 Task: Create a sub task Gather and Analyse Requirements for the task  Create a new event management system for a conference or trade show in the project AgileFalcon , assign it to team member softage.3@softage.net and update the status of the sub task to  At Risk , set the priority of the sub task to Medium
Action: Mouse moved to (52, 422)
Screenshot: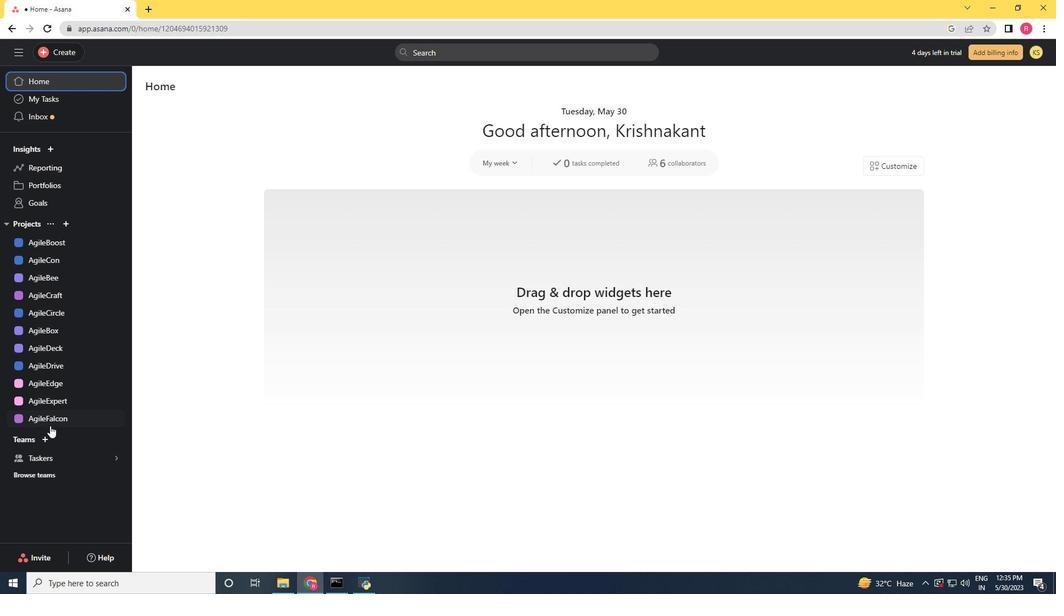 
Action: Mouse pressed left at (52, 422)
Screenshot: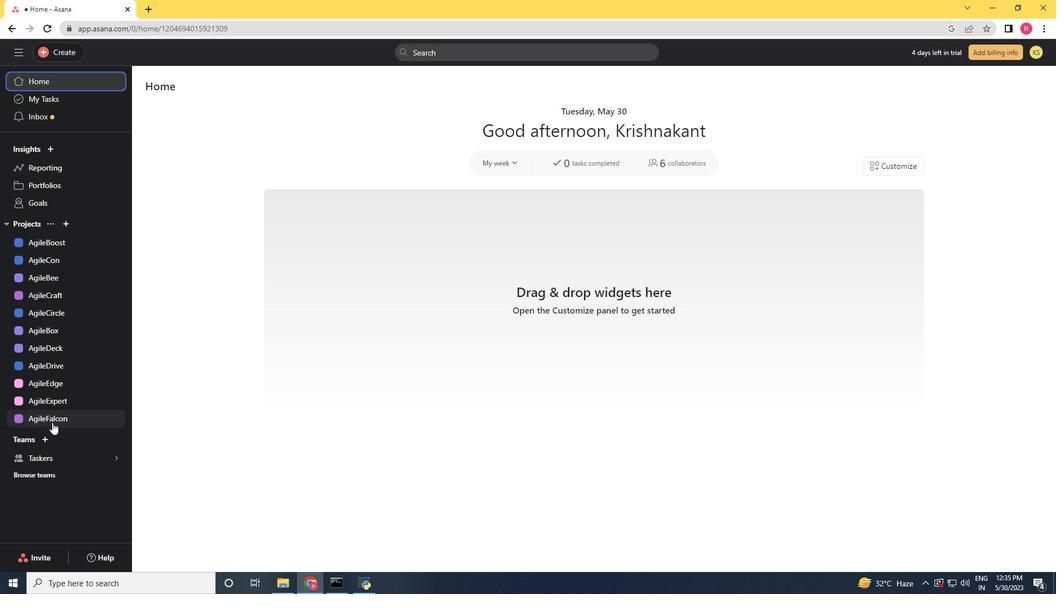 
Action: Mouse moved to (376, 457)
Screenshot: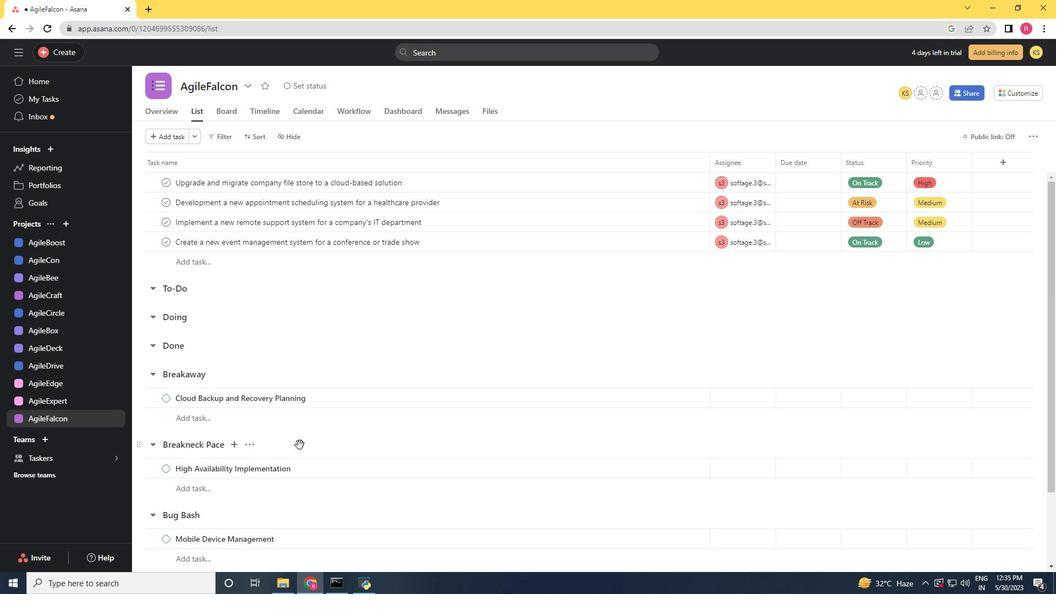 
Action: Mouse scrolled (376, 457) with delta (0, 0)
Screenshot: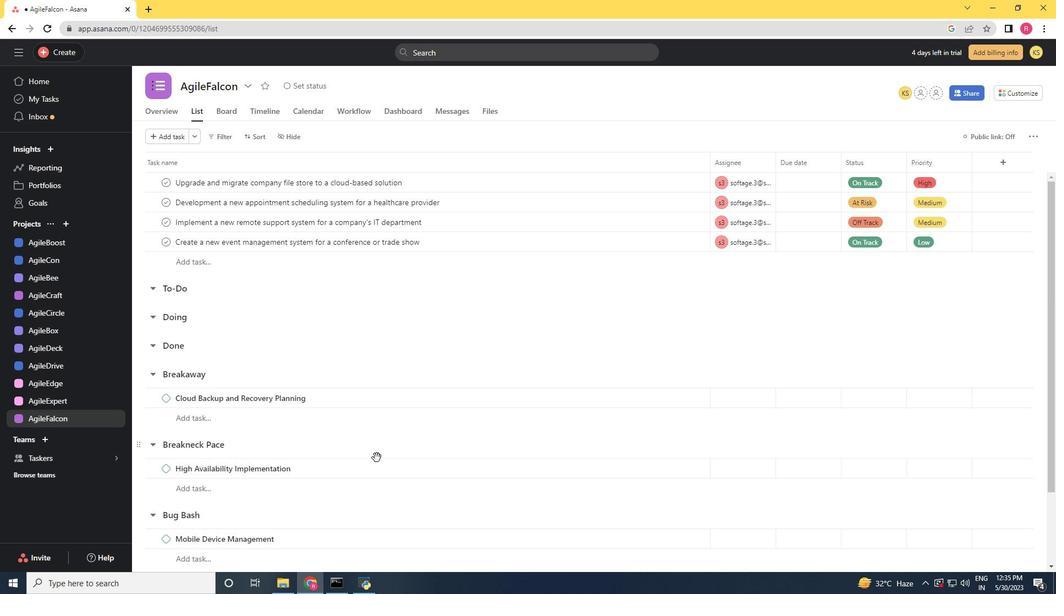 
Action: Mouse scrolled (376, 457) with delta (0, 0)
Screenshot: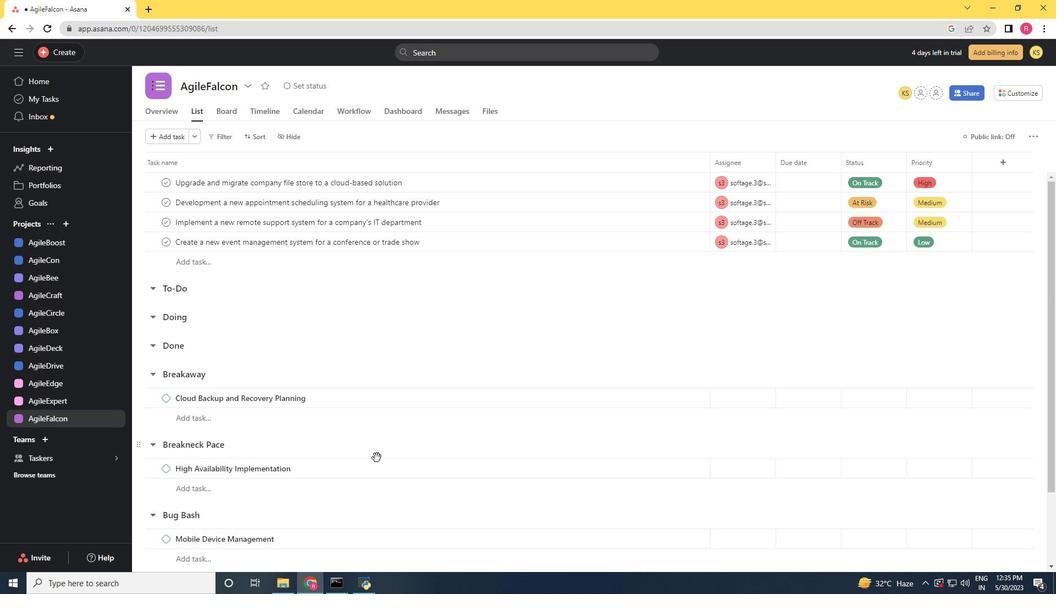
Action: Mouse scrolled (376, 457) with delta (0, 0)
Screenshot: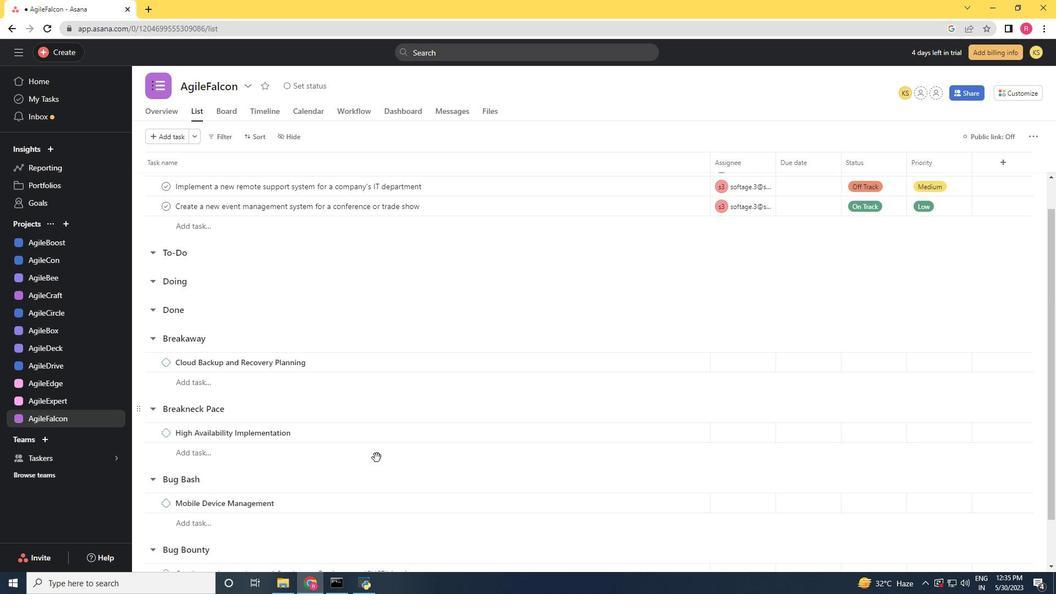
Action: Mouse scrolled (376, 457) with delta (0, 0)
Screenshot: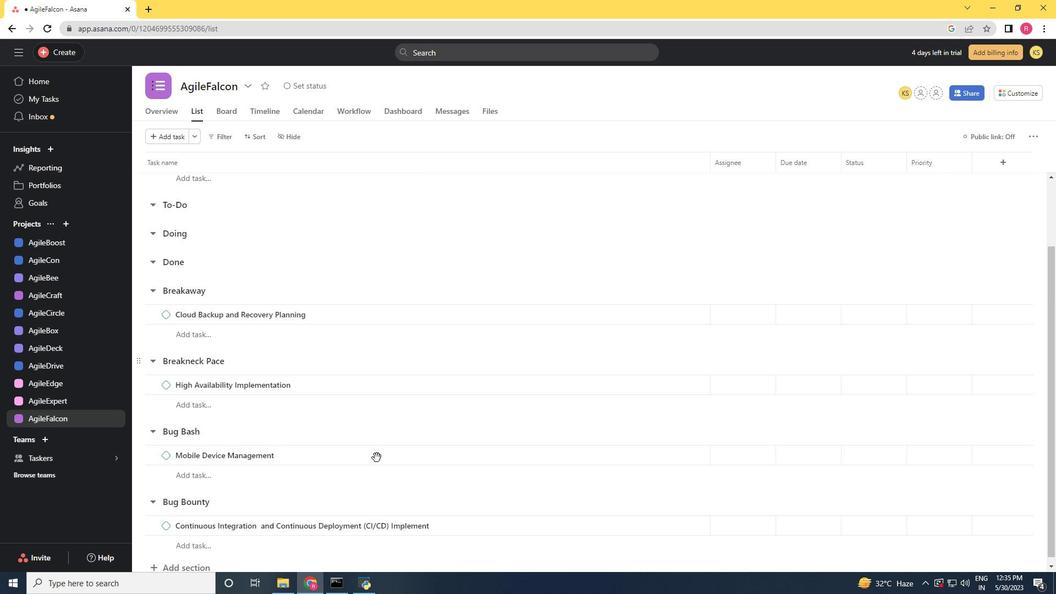 
Action: Mouse scrolled (376, 457) with delta (0, 0)
Screenshot: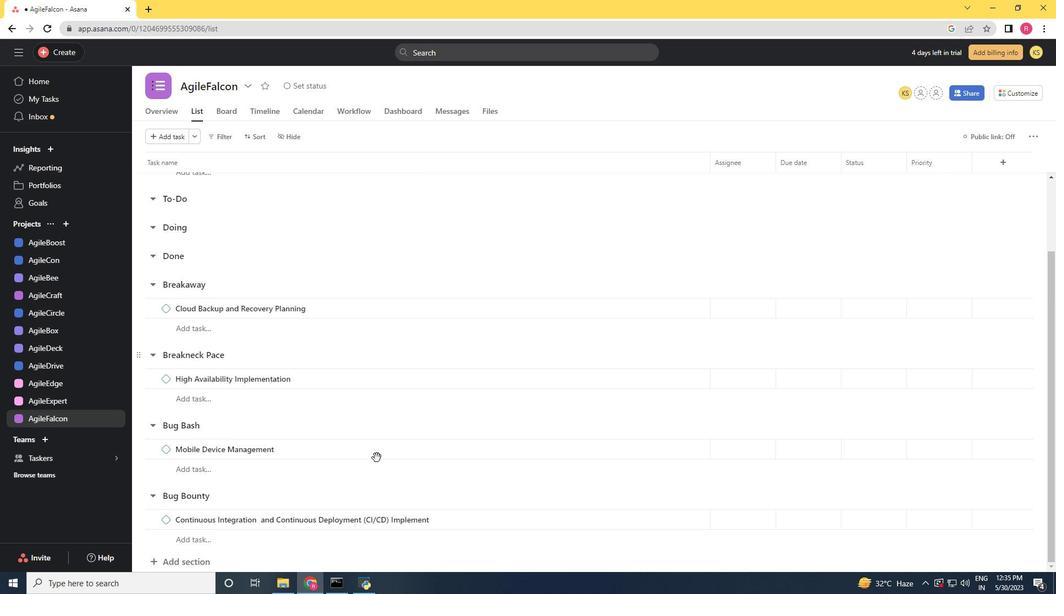 
Action: Mouse moved to (485, 518)
Screenshot: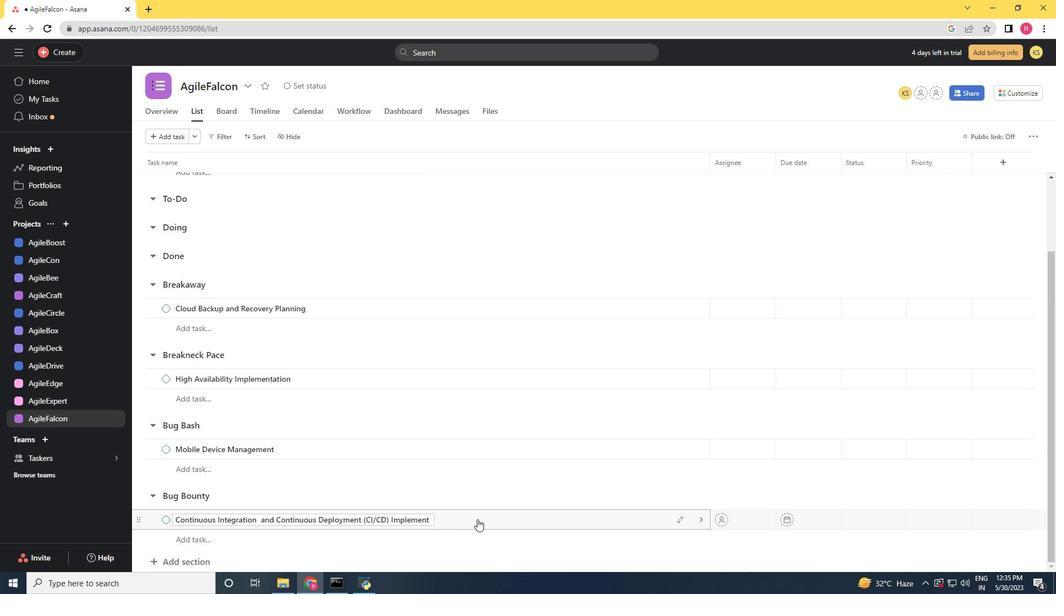 
Action: Mouse scrolled (485, 519) with delta (0, 0)
Screenshot: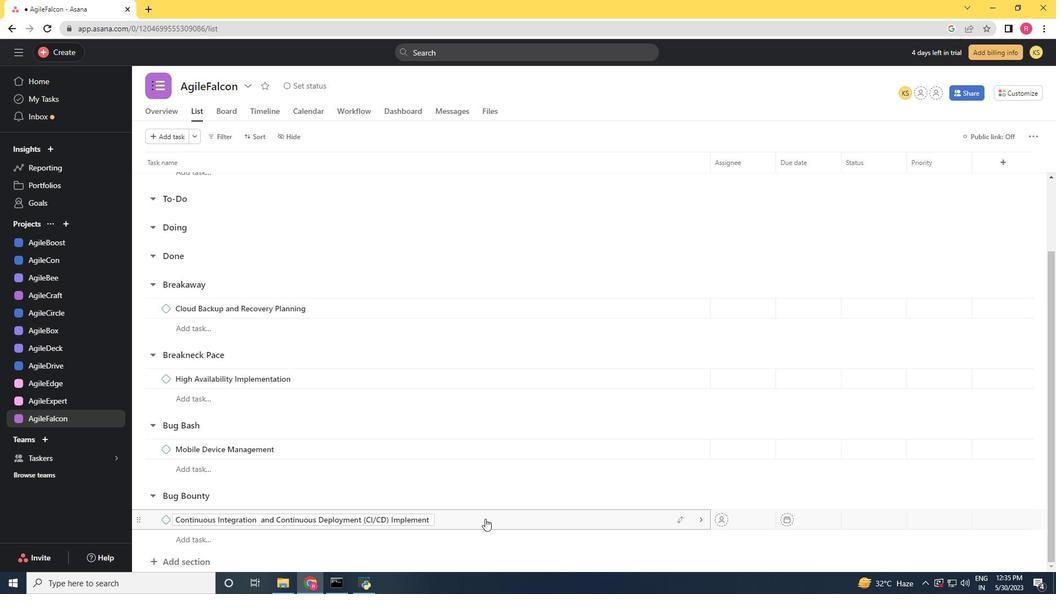 
Action: Mouse scrolled (485, 519) with delta (0, 0)
Screenshot: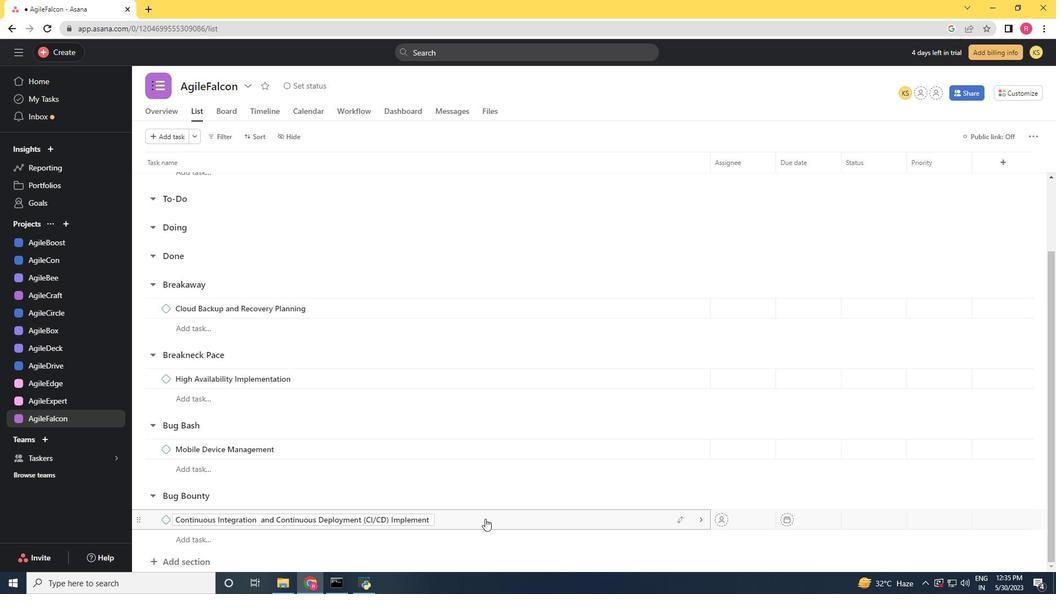 
Action: Mouse scrolled (485, 519) with delta (0, 0)
Screenshot: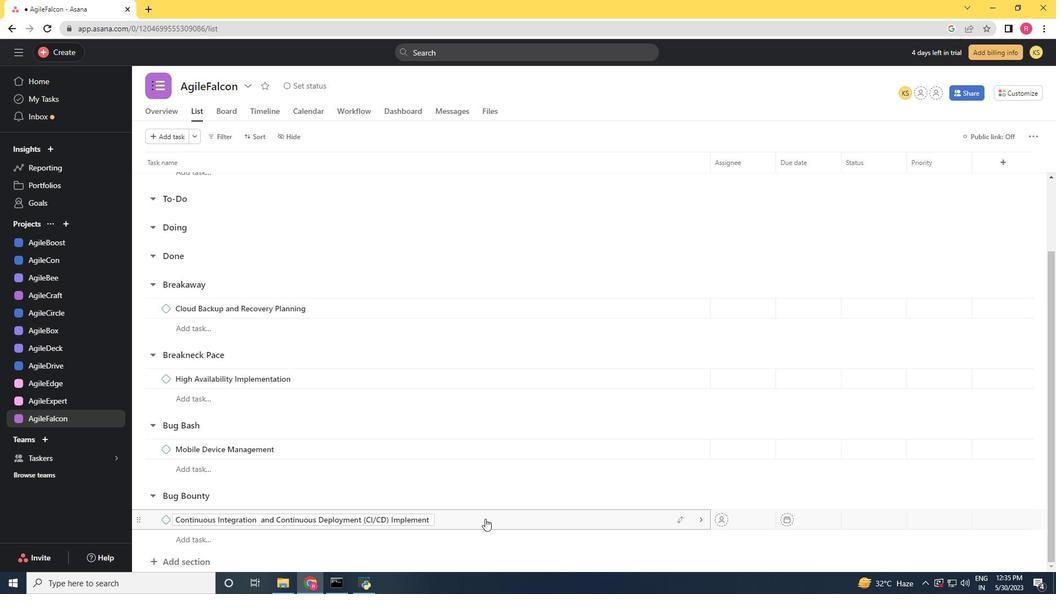 
Action: Mouse scrolled (485, 519) with delta (0, 0)
Screenshot: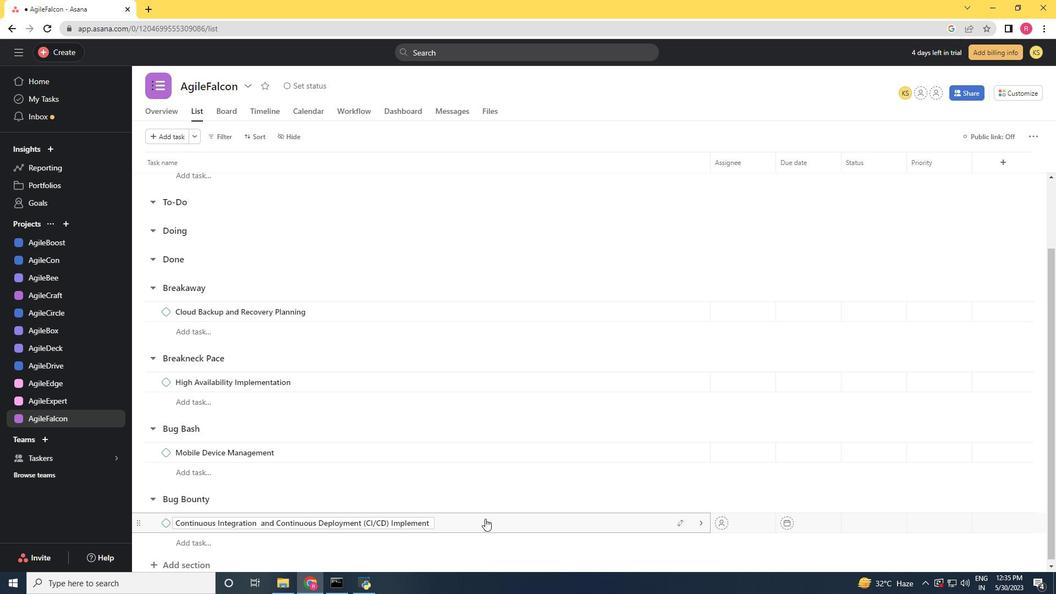 
Action: Mouse scrolled (485, 519) with delta (0, 0)
Screenshot: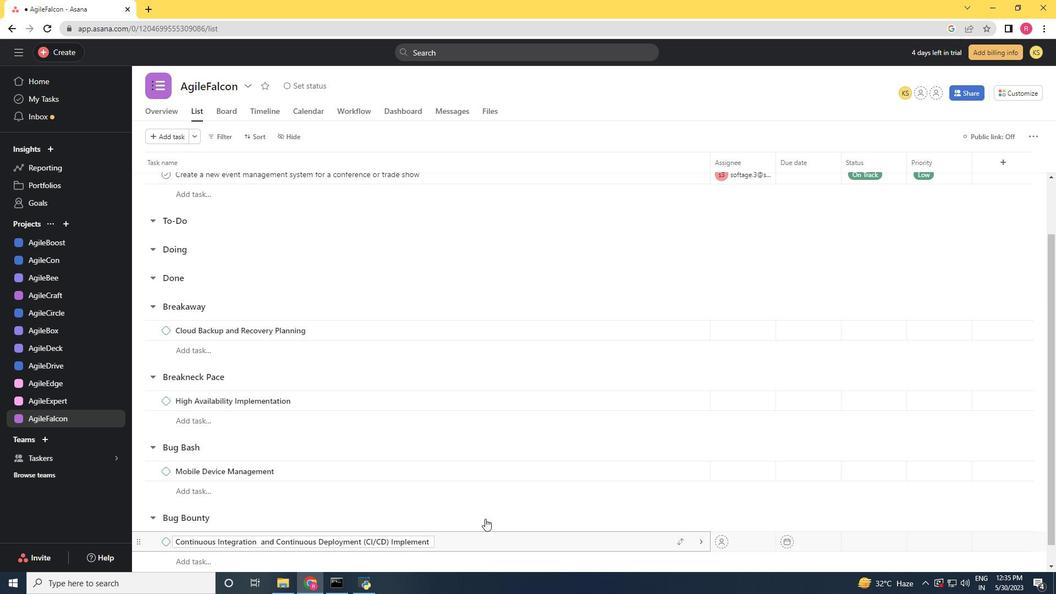 
Action: Mouse scrolled (485, 519) with delta (0, 0)
Screenshot: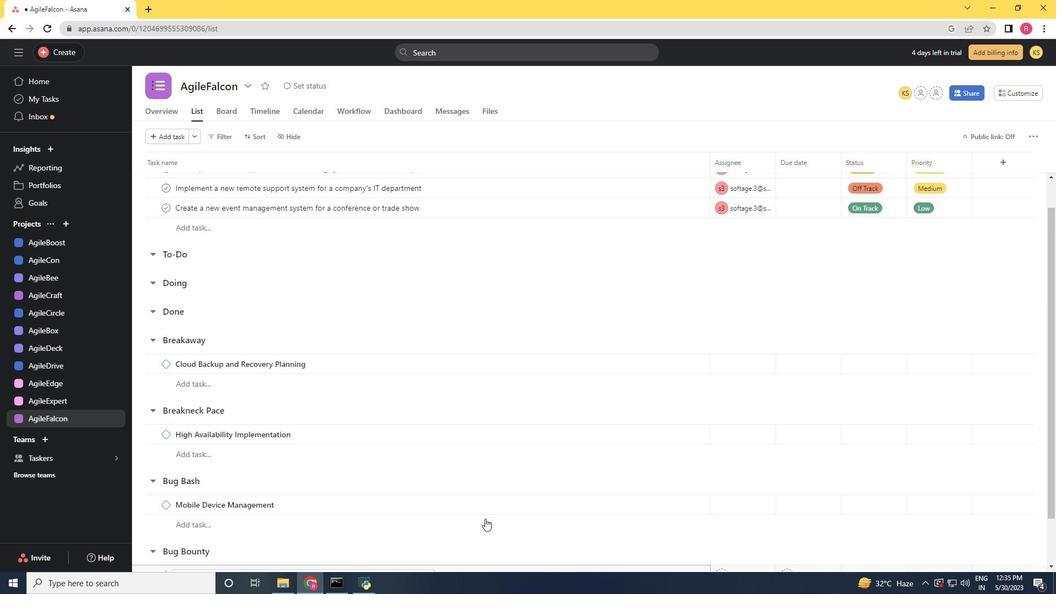 
Action: Mouse moved to (681, 241)
Screenshot: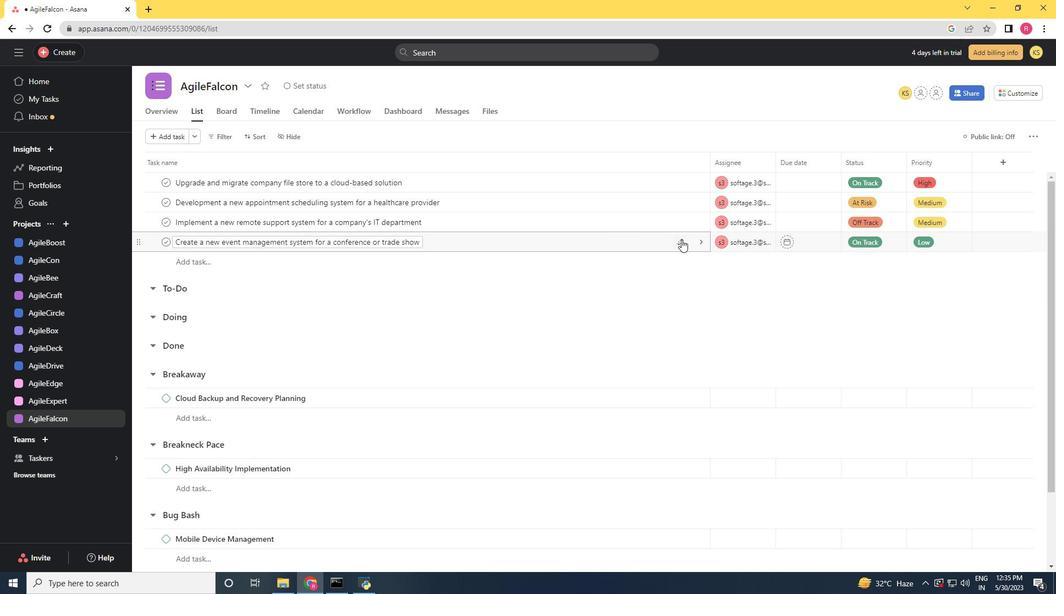 
Action: Mouse pressed left at (681, 241)
Screenshot: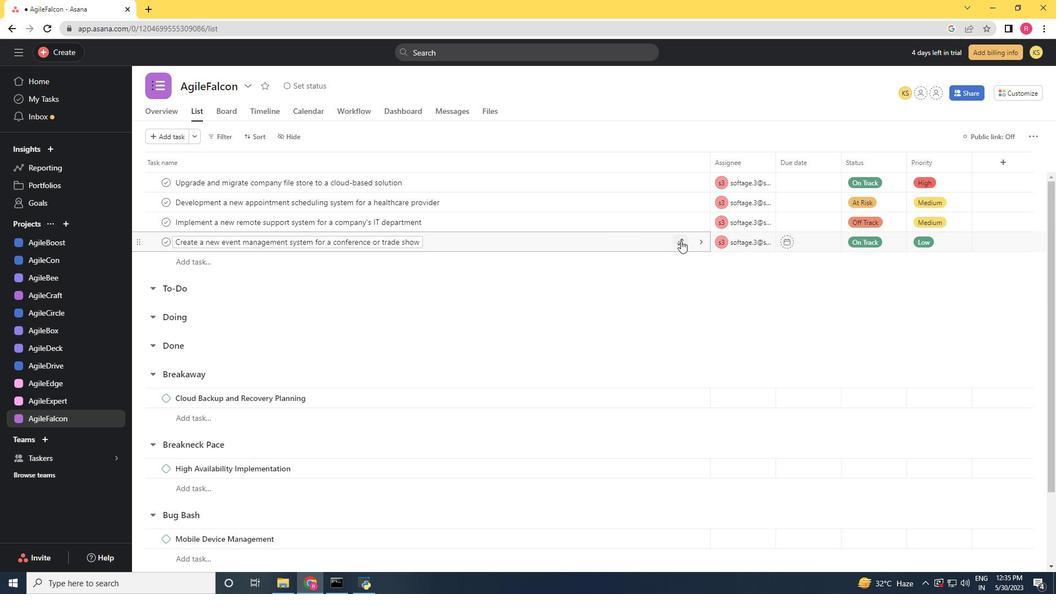 
Action: Mouse moved to (467, 233)
Screenshot: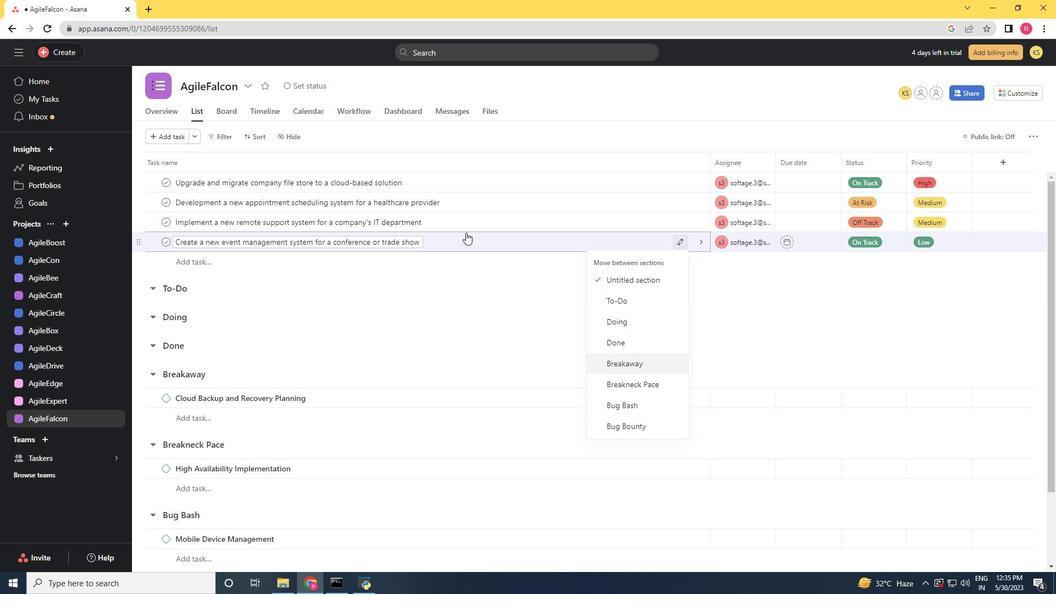 
Action: Mouse pressed left at (467, 233)
Screenshot: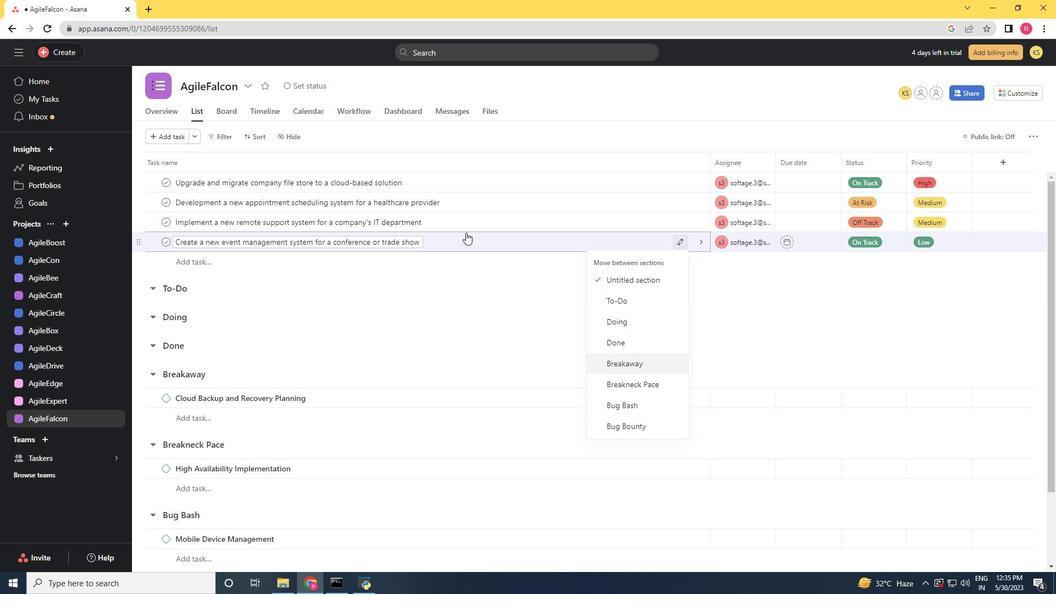 
Action: Mouse moved to (762, 396)
Screenshot: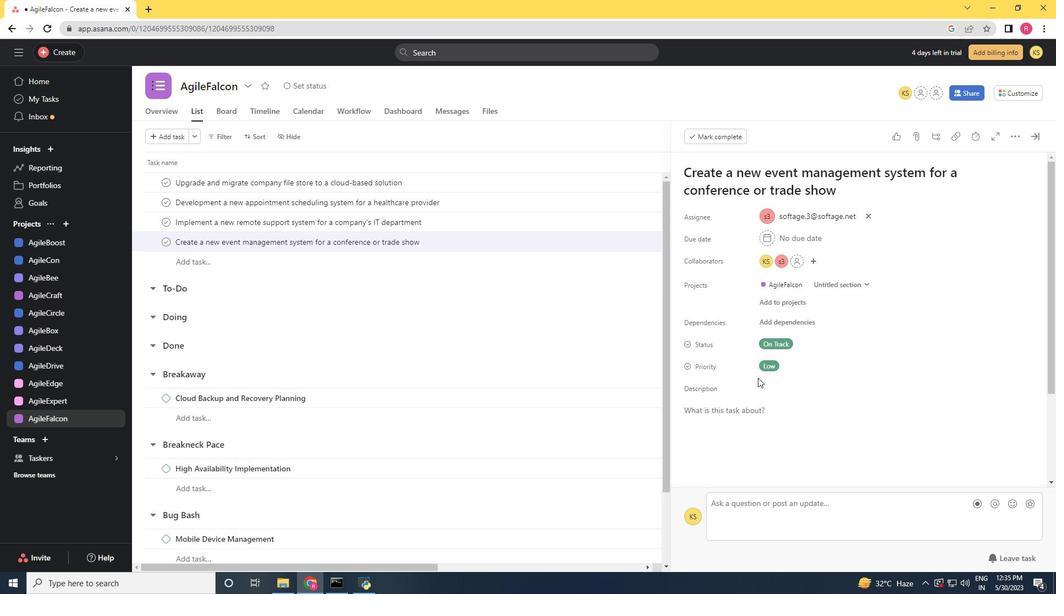 
Action: Mouse scrolled (762, 396) with delta (0, 0)
Screenshot: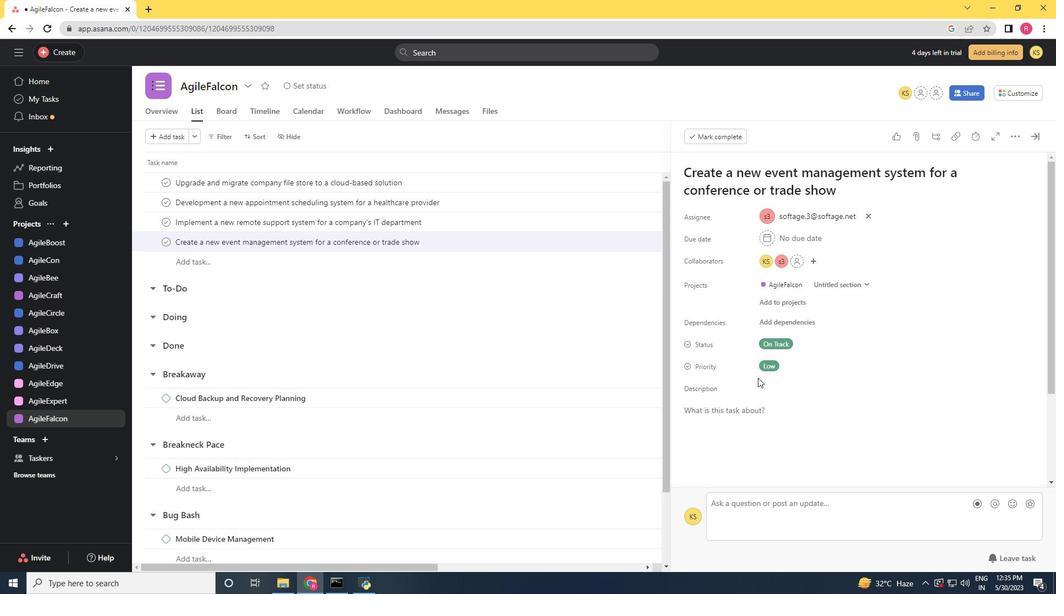 
Action: Mouse moved to (762, 400)
Screenshot: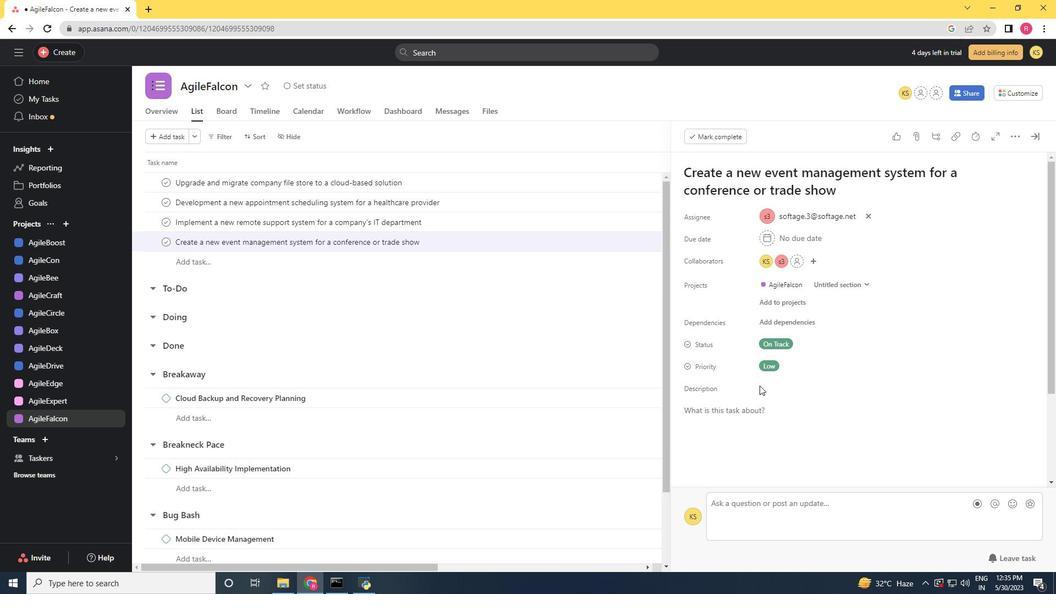 
Action: Mouse scrolled (762, 400) with delta (0, 0)
Screenshot: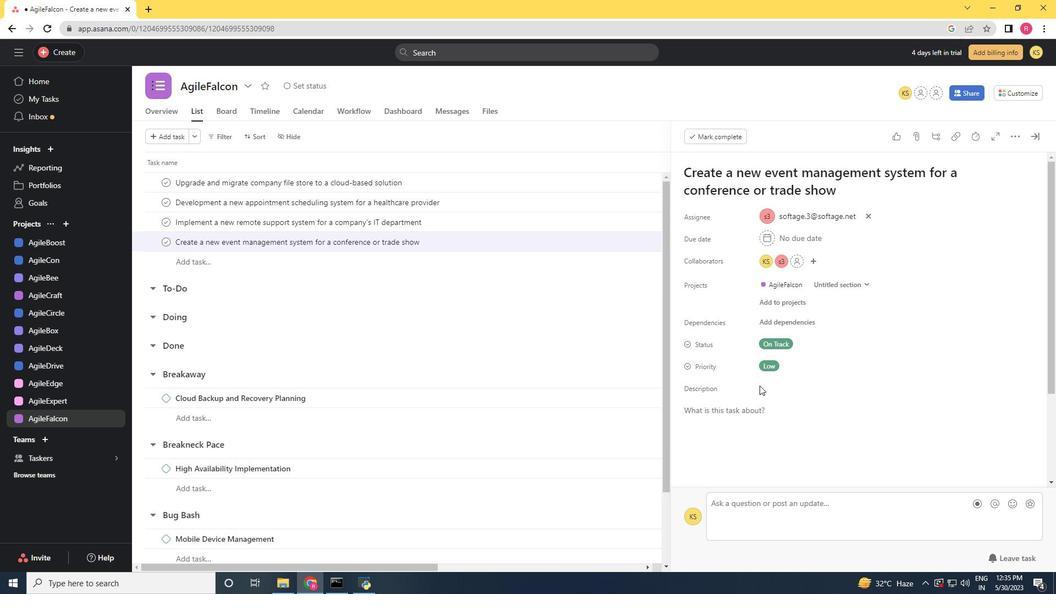 
Action: Mouse moved to (762, 401)
Screenshot: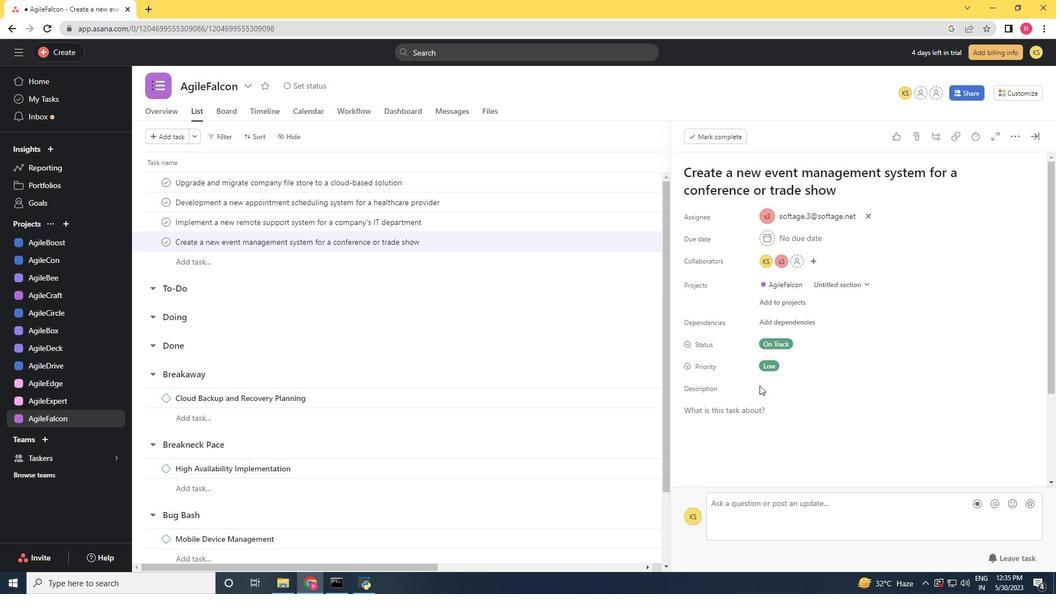 
Action: Mouse scrolled (762, 401) with delta (0, 0)
Screenshot: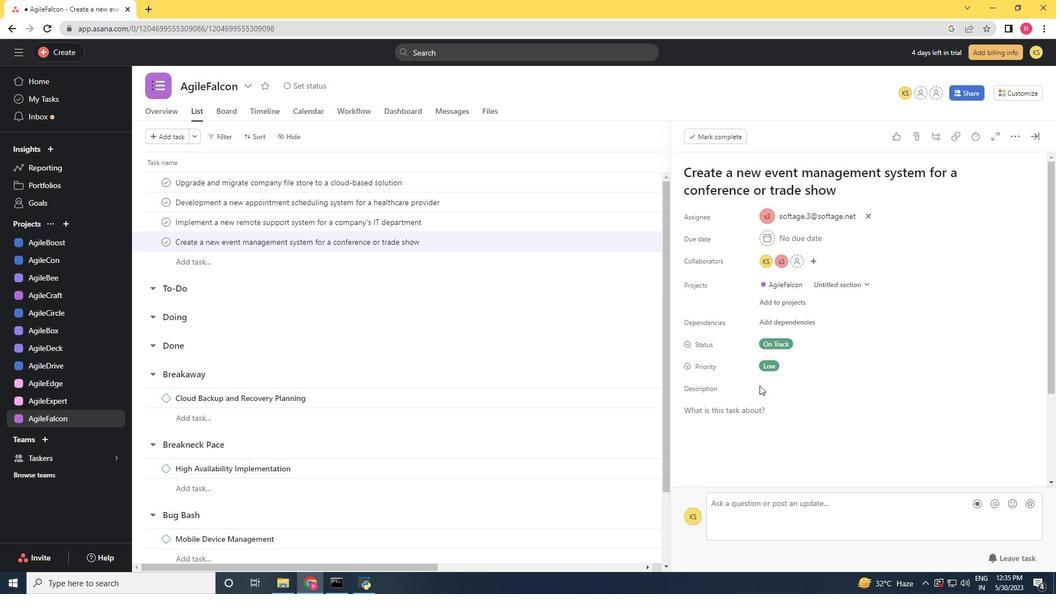 
Action: Mouse scrolled (762, 401) with delta (0, 0)
Screenshot: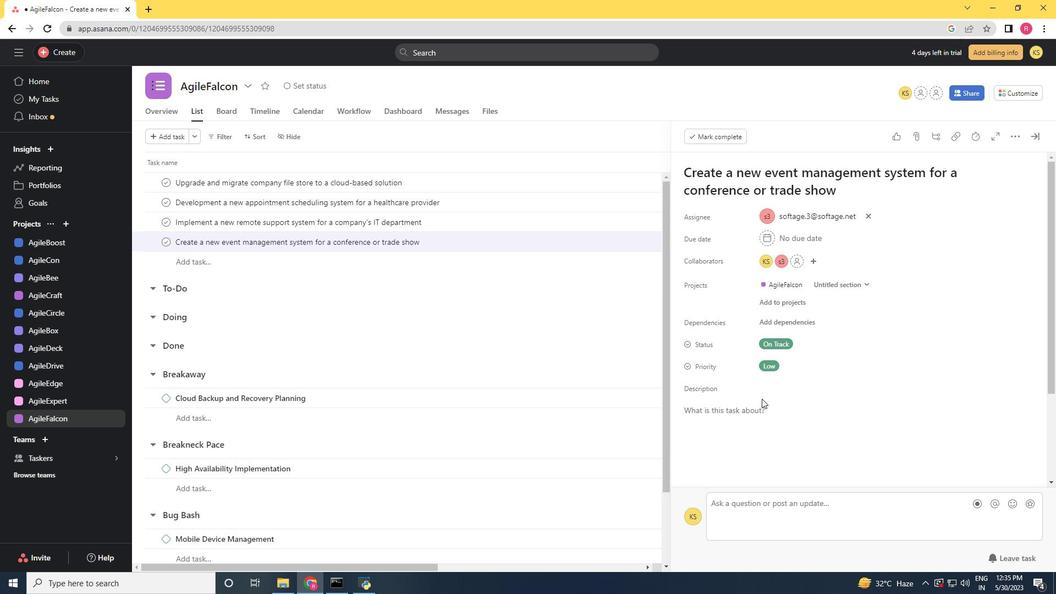 
Action: Mouse moved to (712, 401)
Screenshot: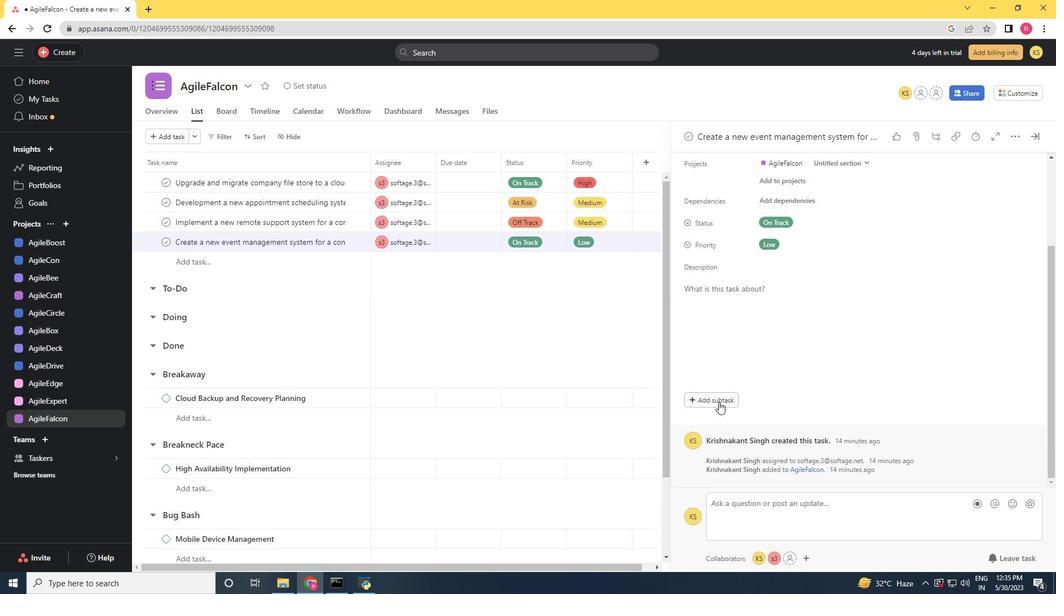 
Action: Mouse pressed left at (712, 401)
Screenshot: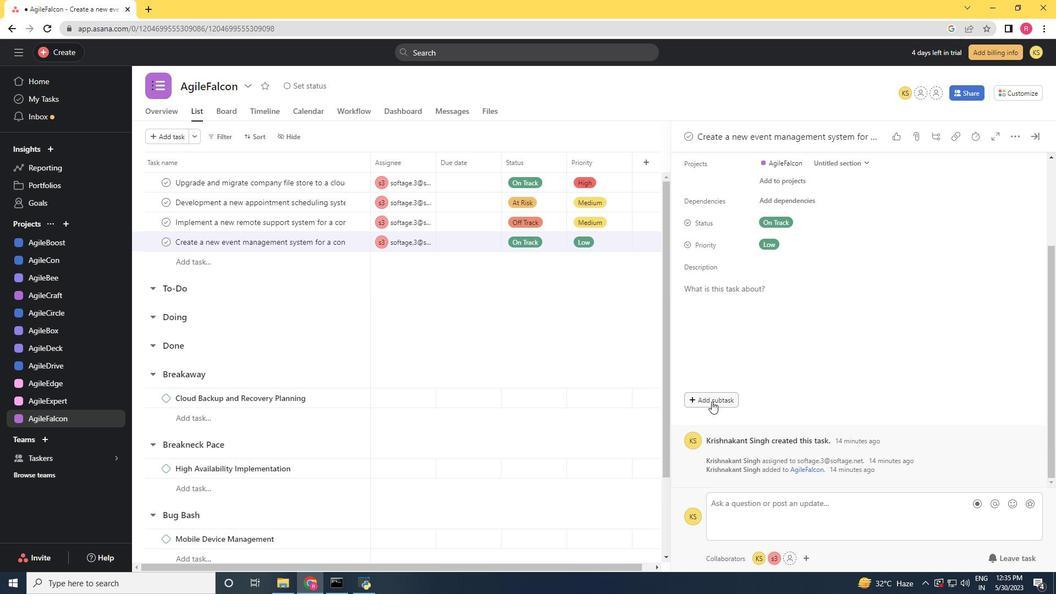 
Action: Key pressed <Key.shift><Key.shift><Key.shift><Key.shift><Key.shift><Key.shift><Key.shift><Key.shift><Key.shift><Key.shift><Key.shift><Key.shift><Key.shift><Key.shift><Key.shift><Key.shift><Key.shift><Key.shift>Gather<Key.space>and<Key.space><Key.shift>Analyse<Key.space><Key.shift>Requirements<Key.space>
Screenshot: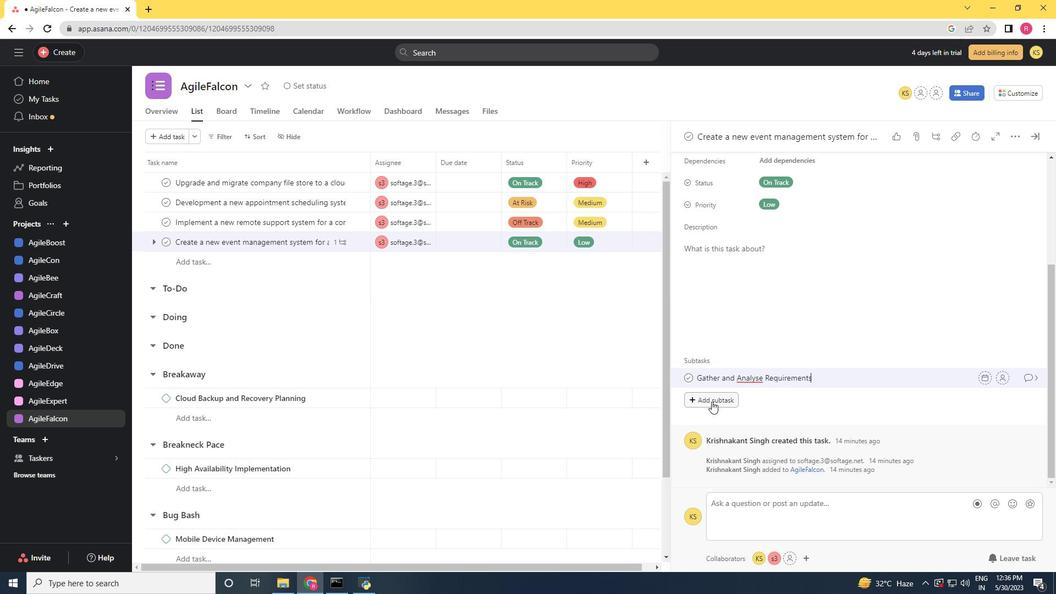 
Action: Mouse moved to (1003, 378)
Screenshot: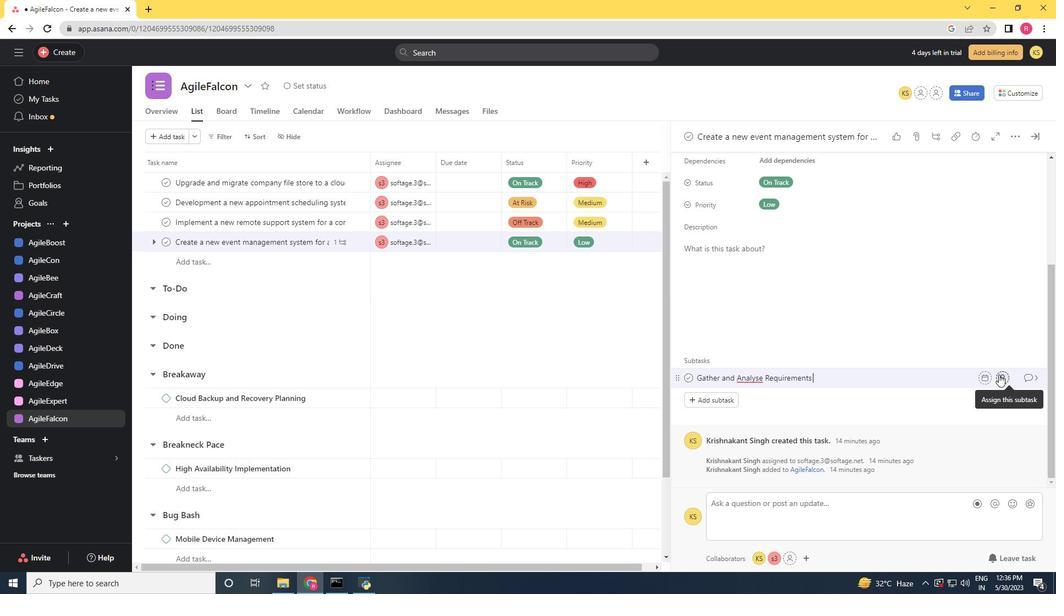 
Action: Mouse pressed left at (1003, 378)
Screenshot: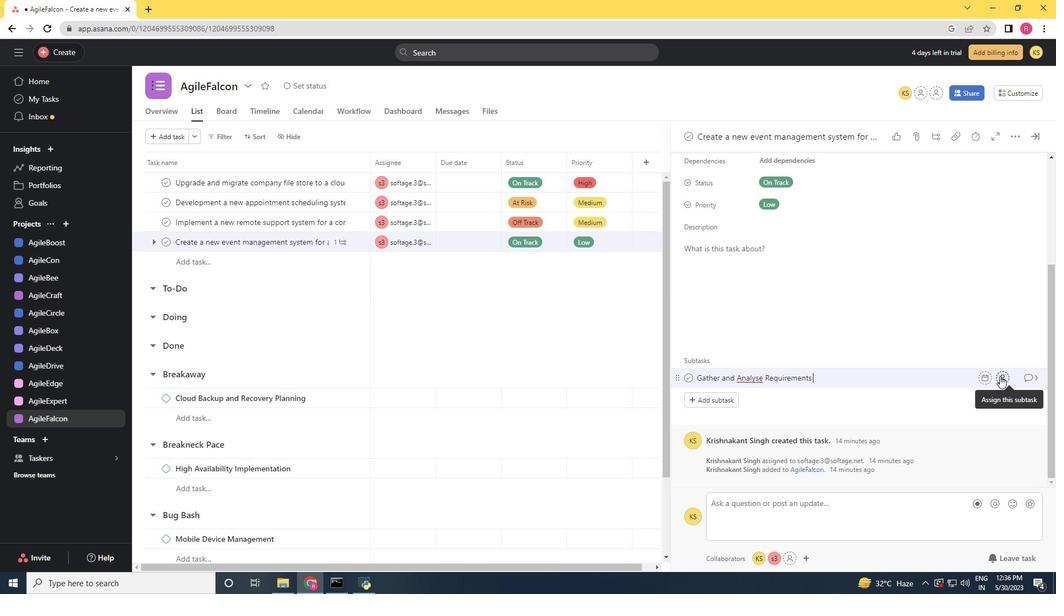 
Action: Mouse moved to (1003, 378)
Screenshot: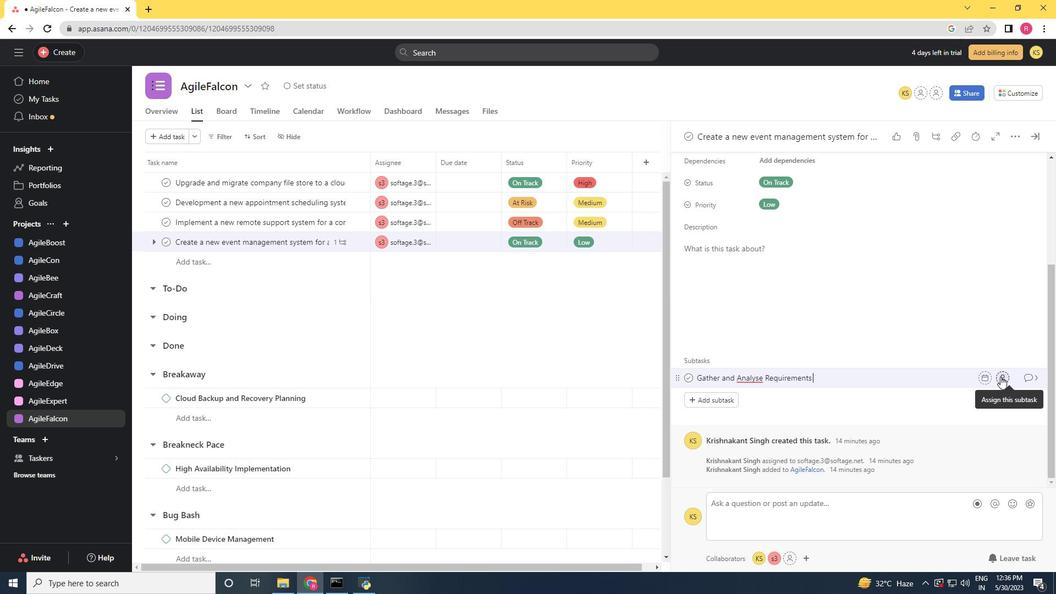 
Action: Key pressed softage.3<Key.shift>@softage.net
Screenshot: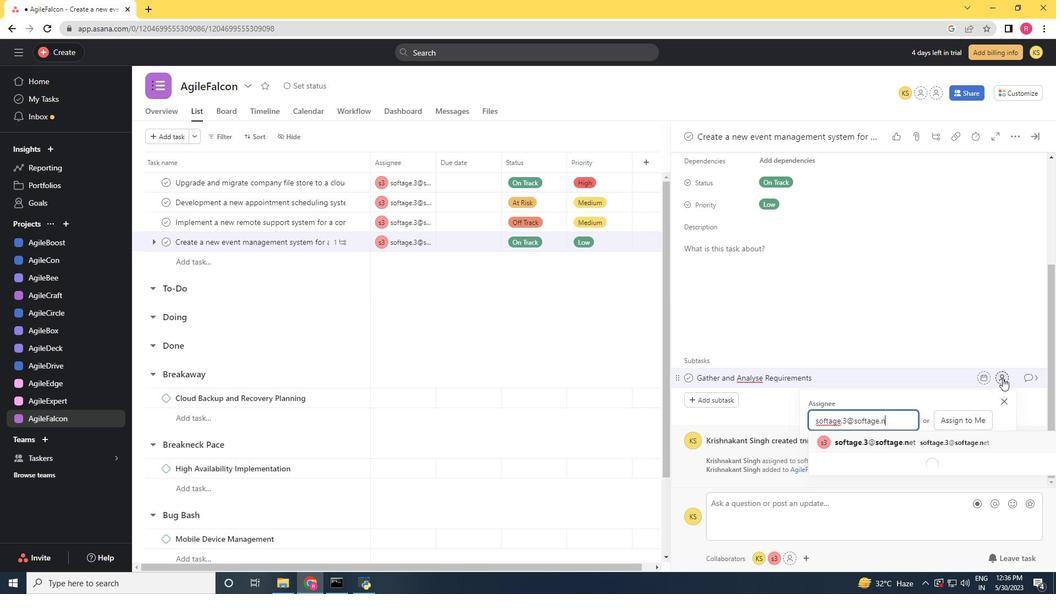 
Action: Mouse moved to (952, 437)
Screenshot: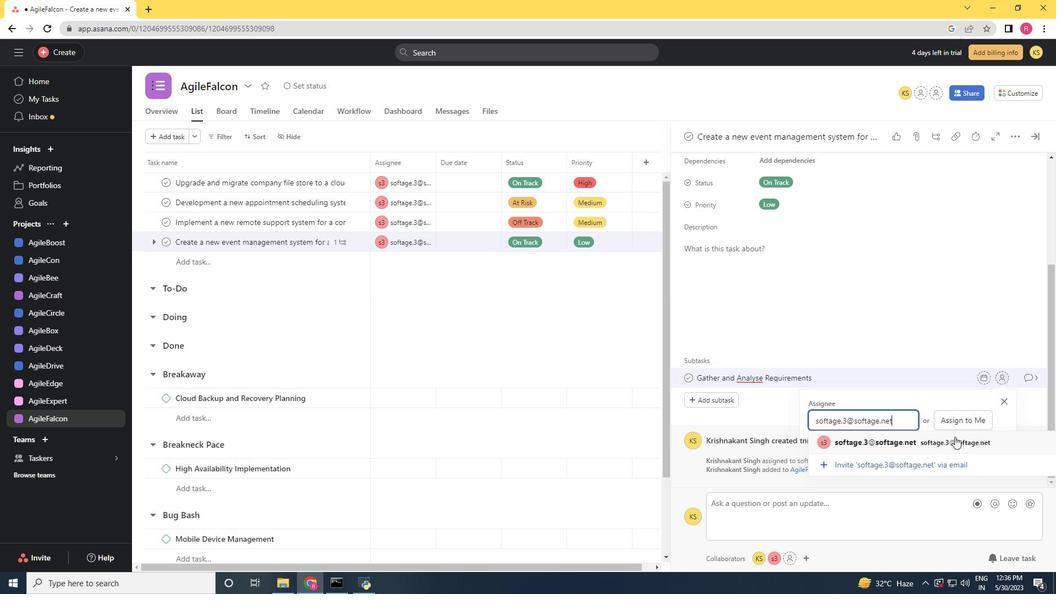 
Action: Mouse pressed left at (952, 437)
Screenshot: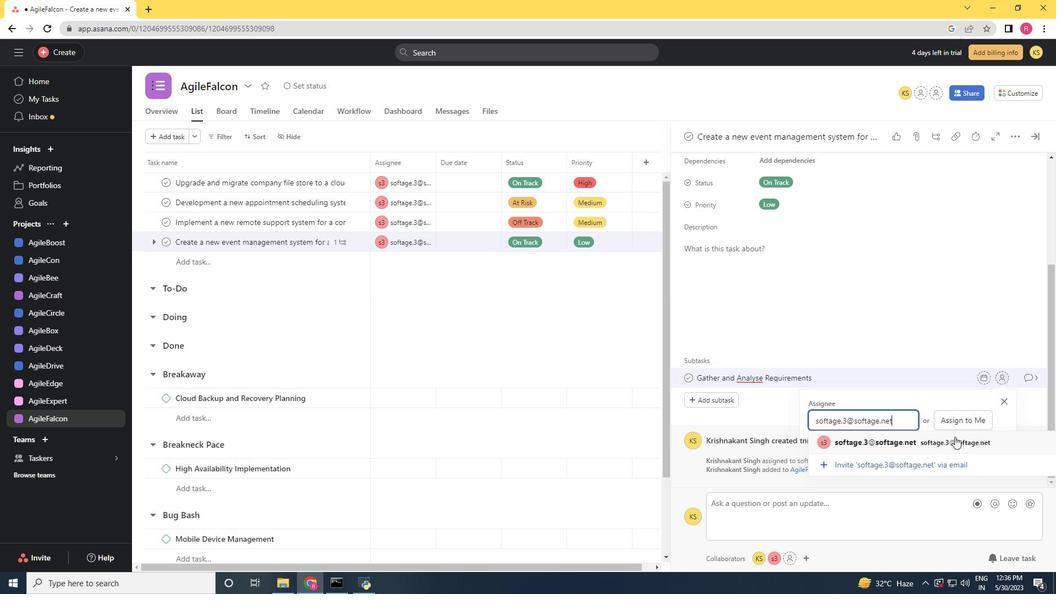 
Action: Mouse moved to (1029, 380)
Screenshot: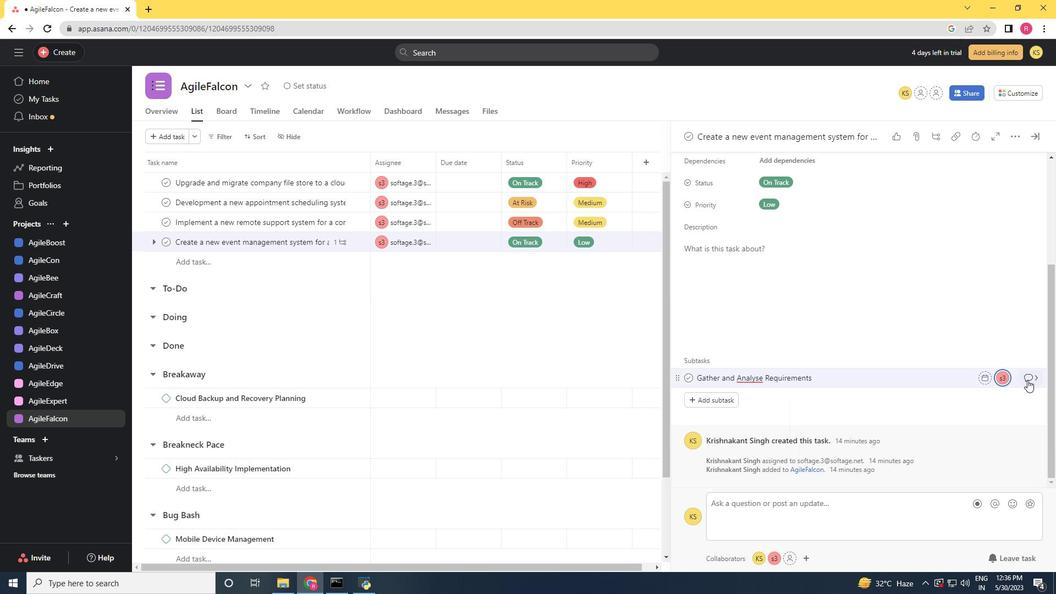 
Action: Mouse pressed left at (1029, 380)
Screenshot: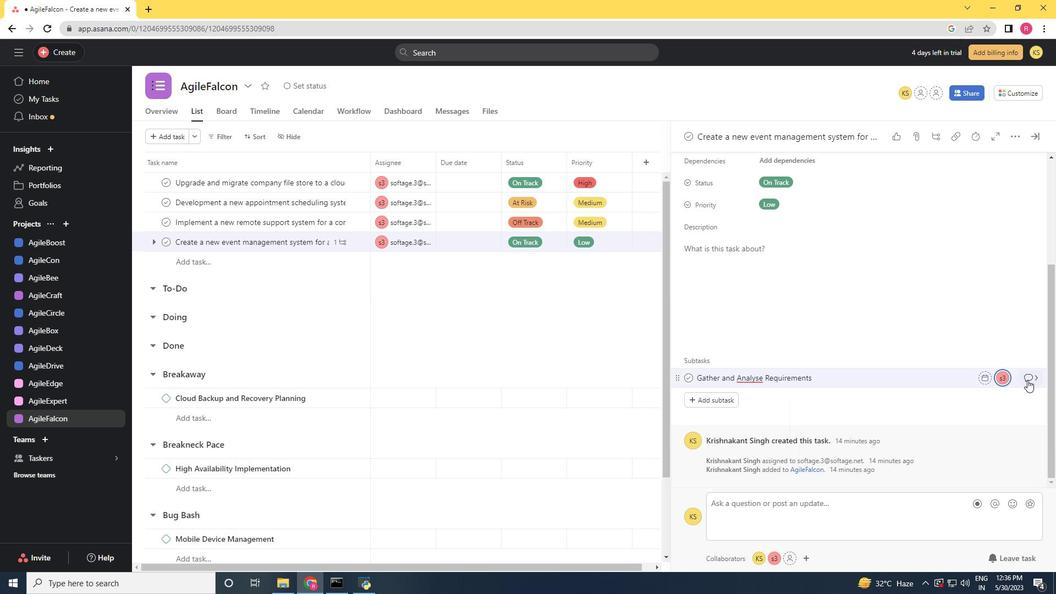 
Action: Mouse moved to (734, 310)
Screenshot: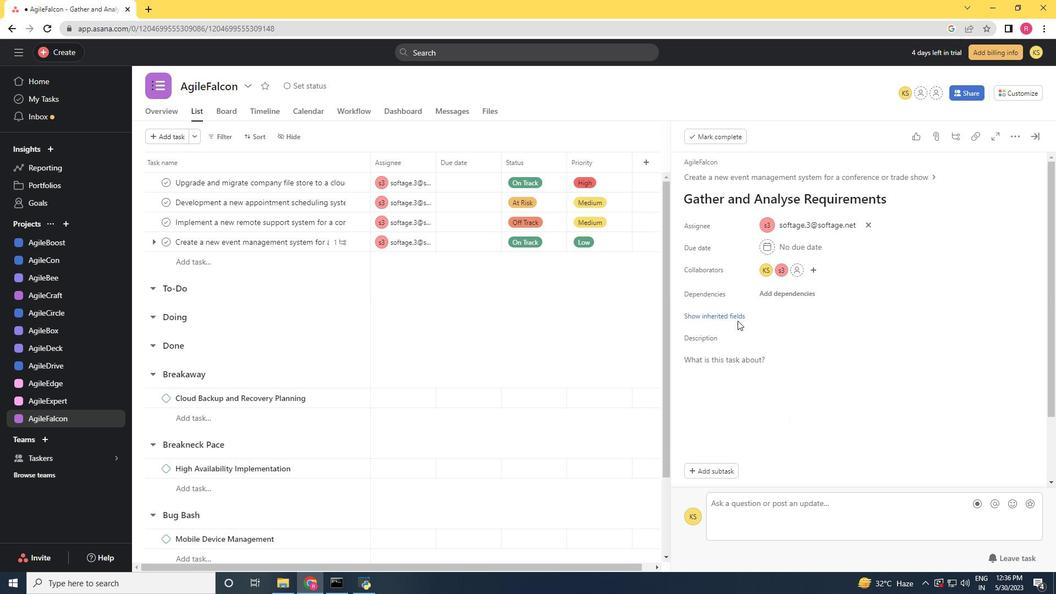 
Action: Mouse pressed left at (734, 310)
Screenshot: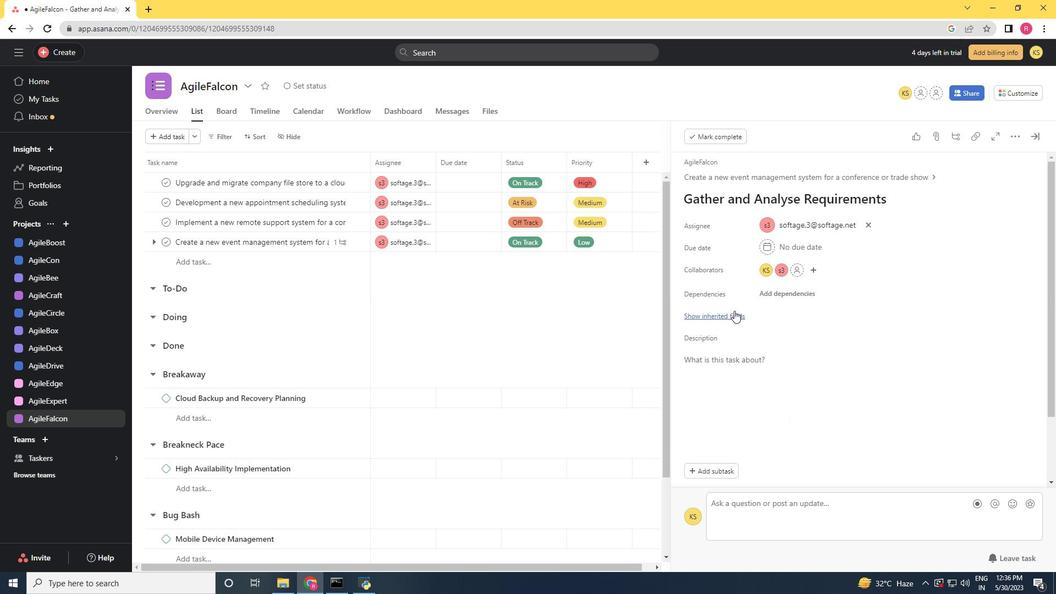 
Action: Mouse moved to (766, 335)
Screenshot: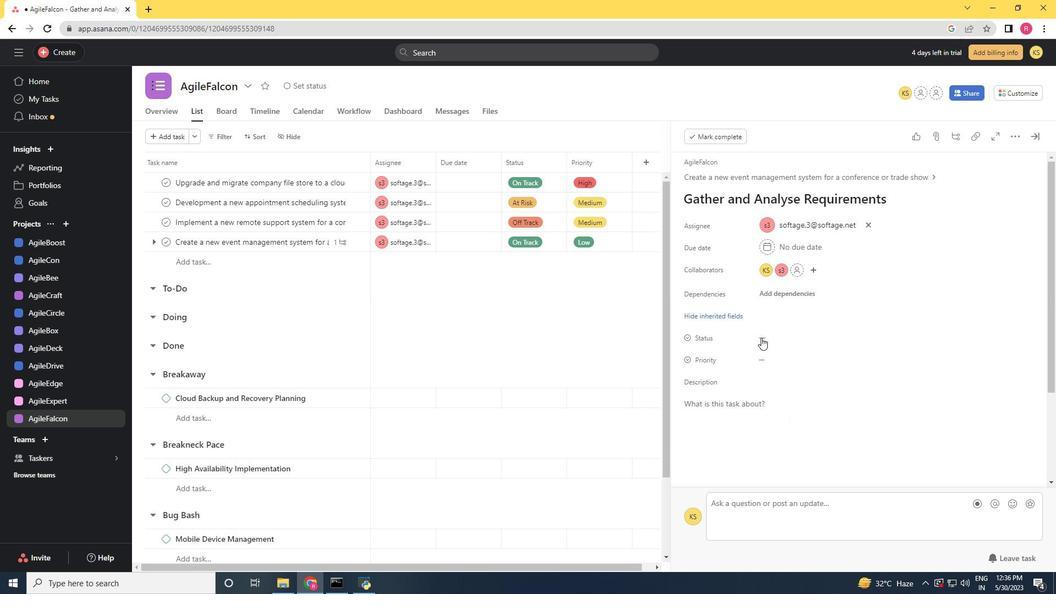 
Action: Mouse pressed left at (766, 335)
Screenshot: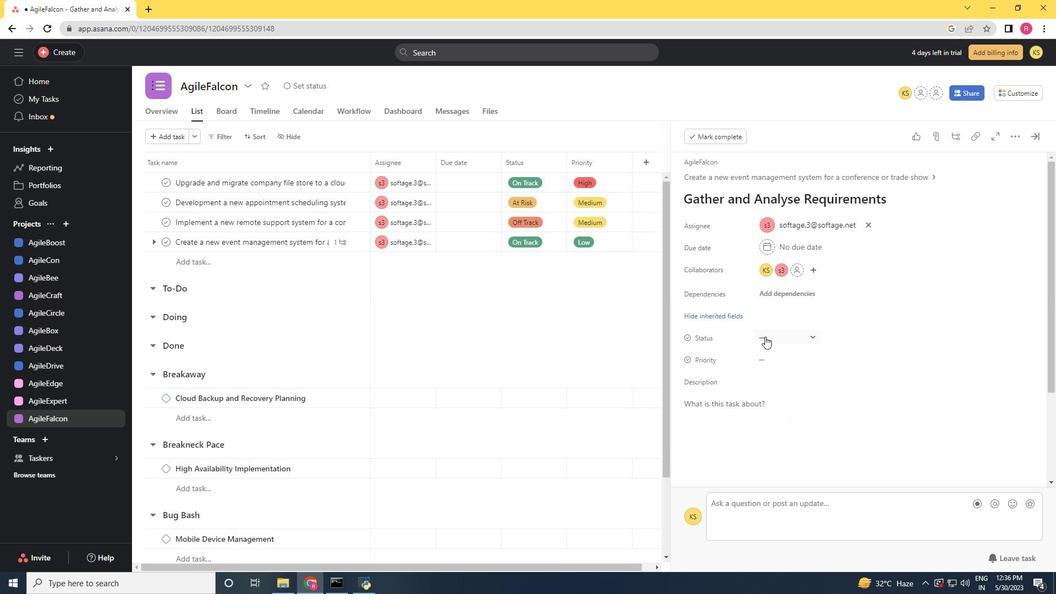 
Action: Mouse moved to (794, 424)
Screenshot: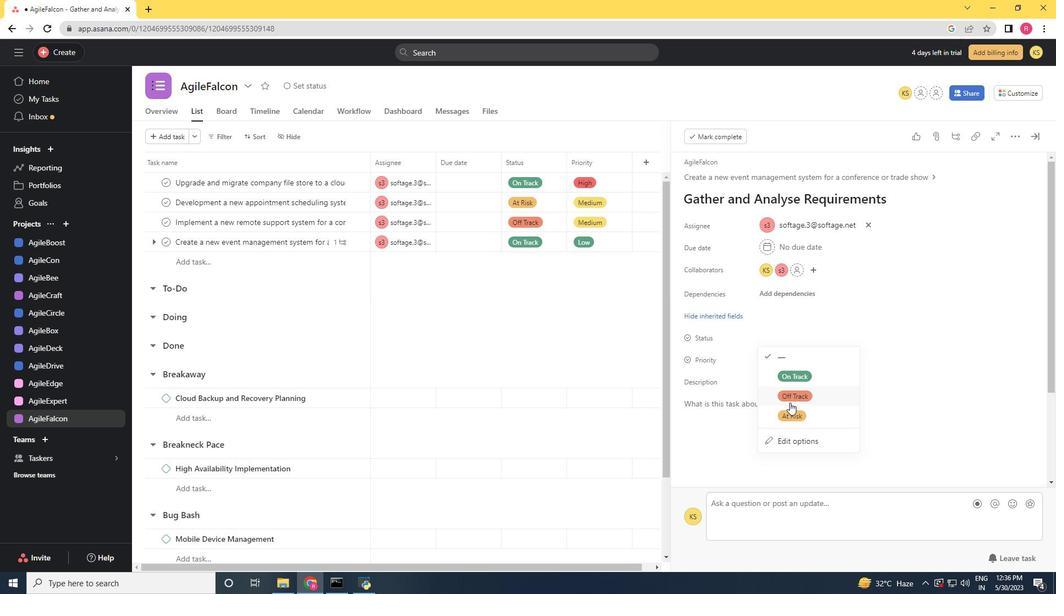 
Action: Mouse pressed left at (794, 424)
Screenshot: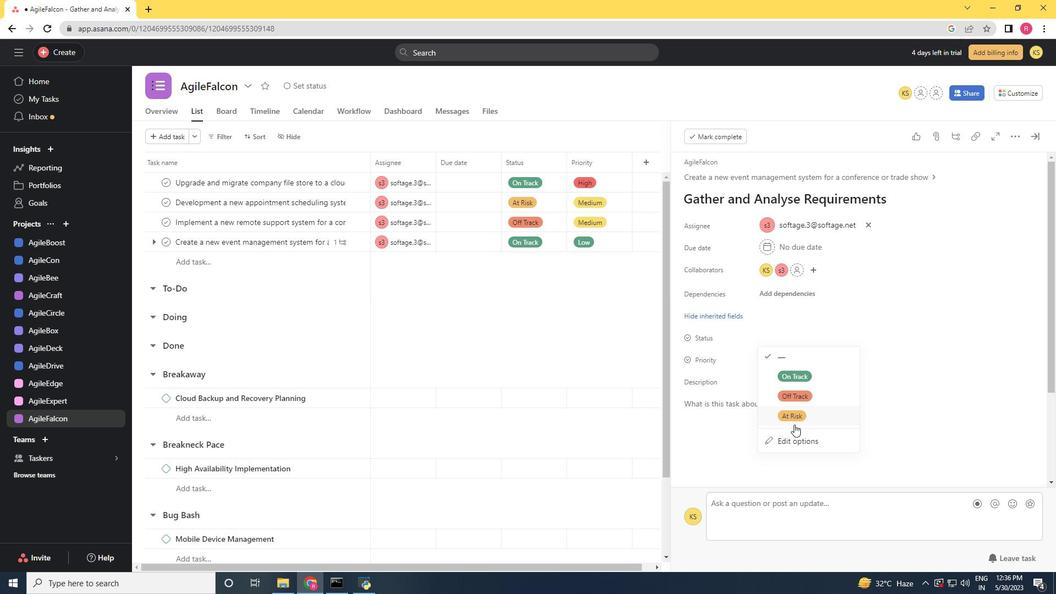 
Action: Mouse moved to (766, 355)
Screenshot: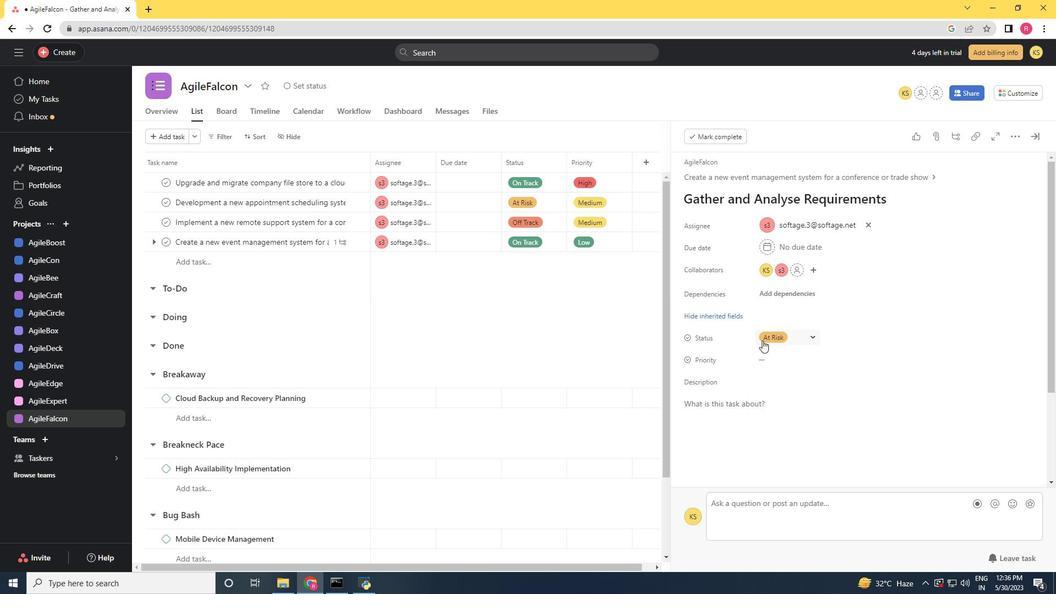 
Action: Mouse pressed left at (766, 355)
Screenshot: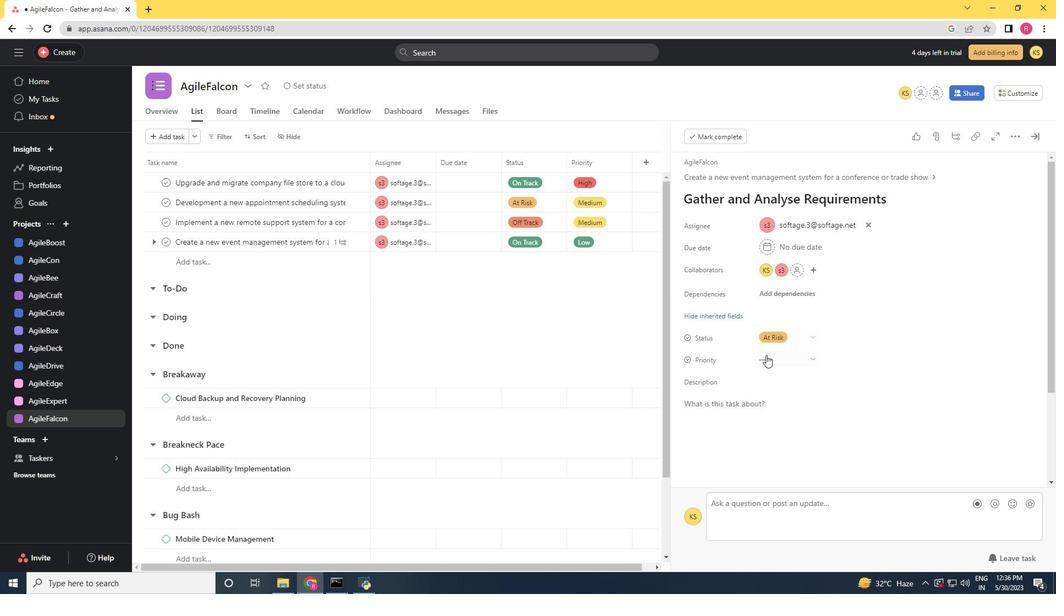 
Action: Mouse moved to (795, 413)
Screenshot: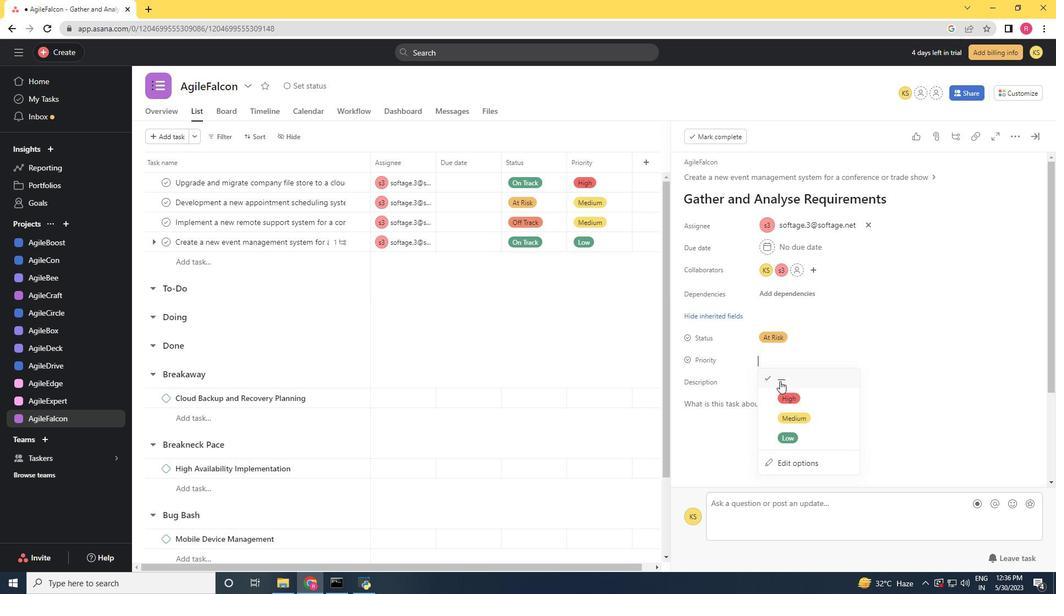 
Action: Mouse pressed left at (795, 413)
Screenshot: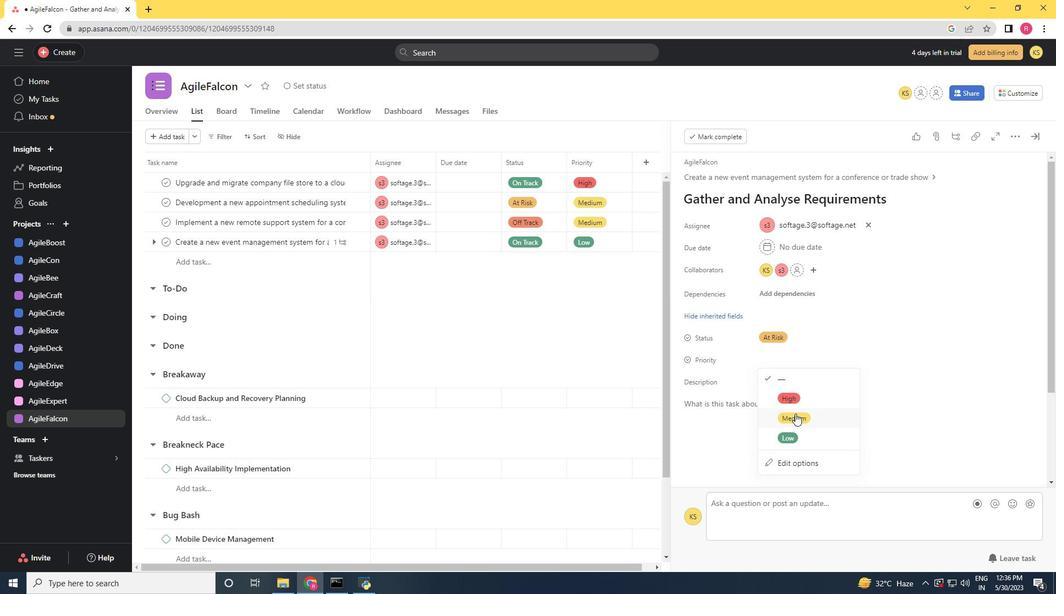
Action: Mouse moved to (921, 389)
Screenshot: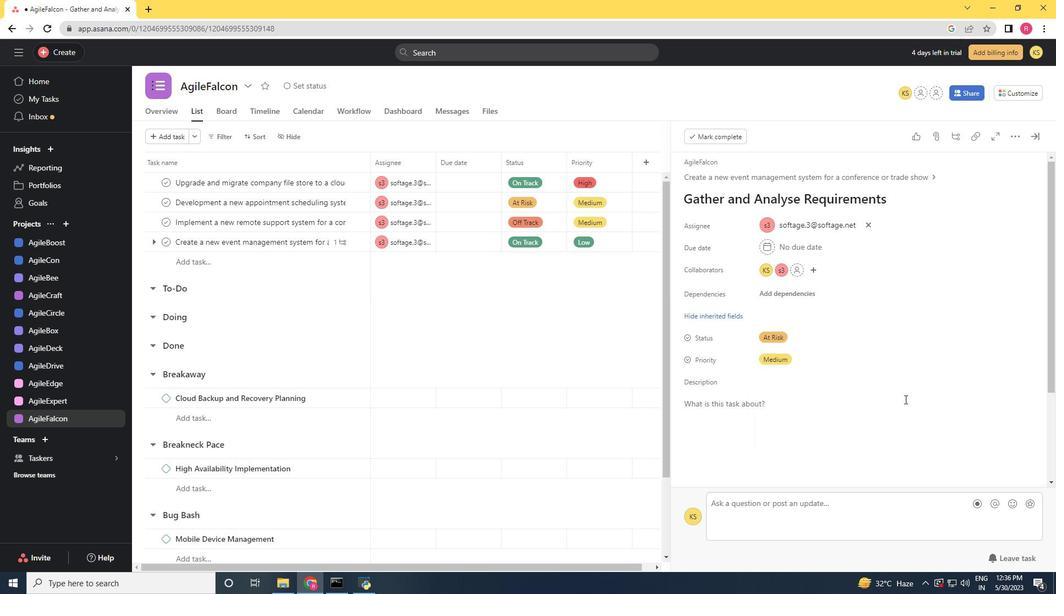 
